 Task: Create in the project ToughWorks and in the Backlog issue 'Add support for offline messaging and chat' a child issue 'Code optimization for energy-efficient machine learning', and assign it to team member softage.2@softage.net.
Action: Mouse moved to (258, 69)
Screenshot: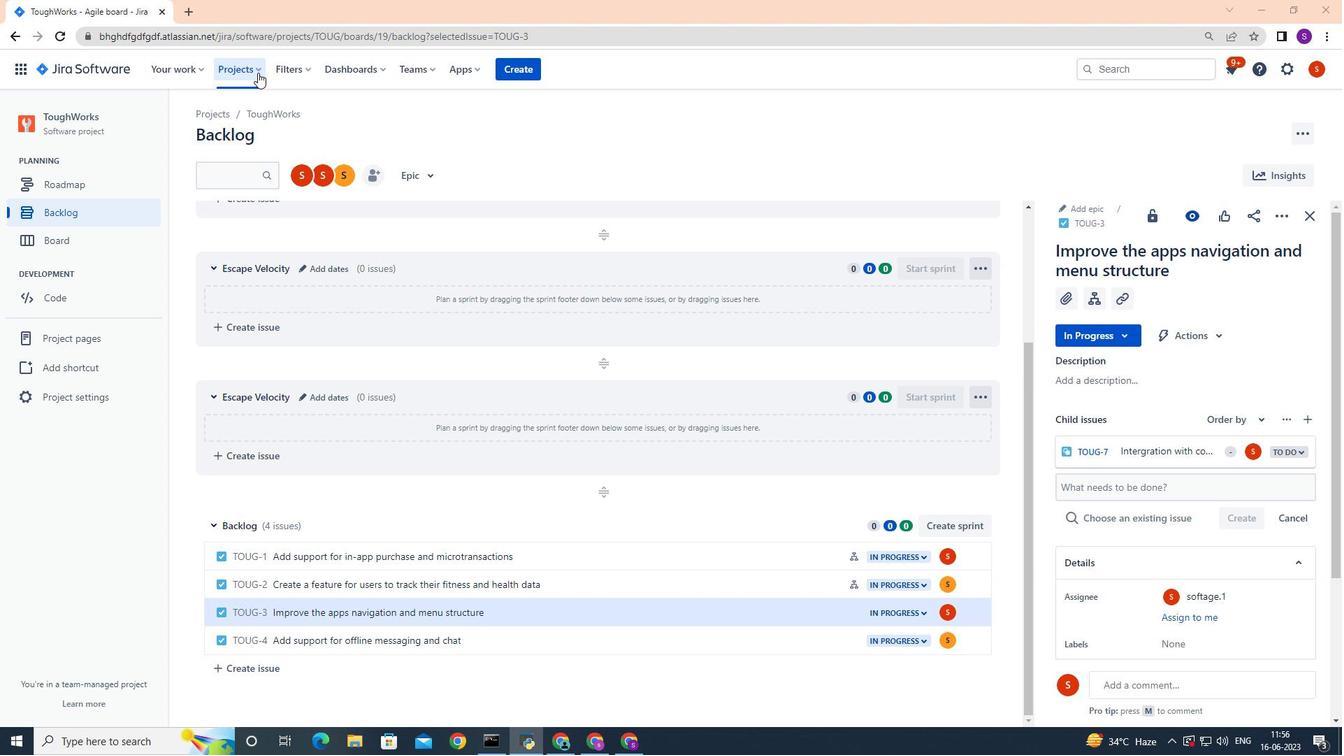 
Action: Mouse pressed left at (258, 69)
Screenshot: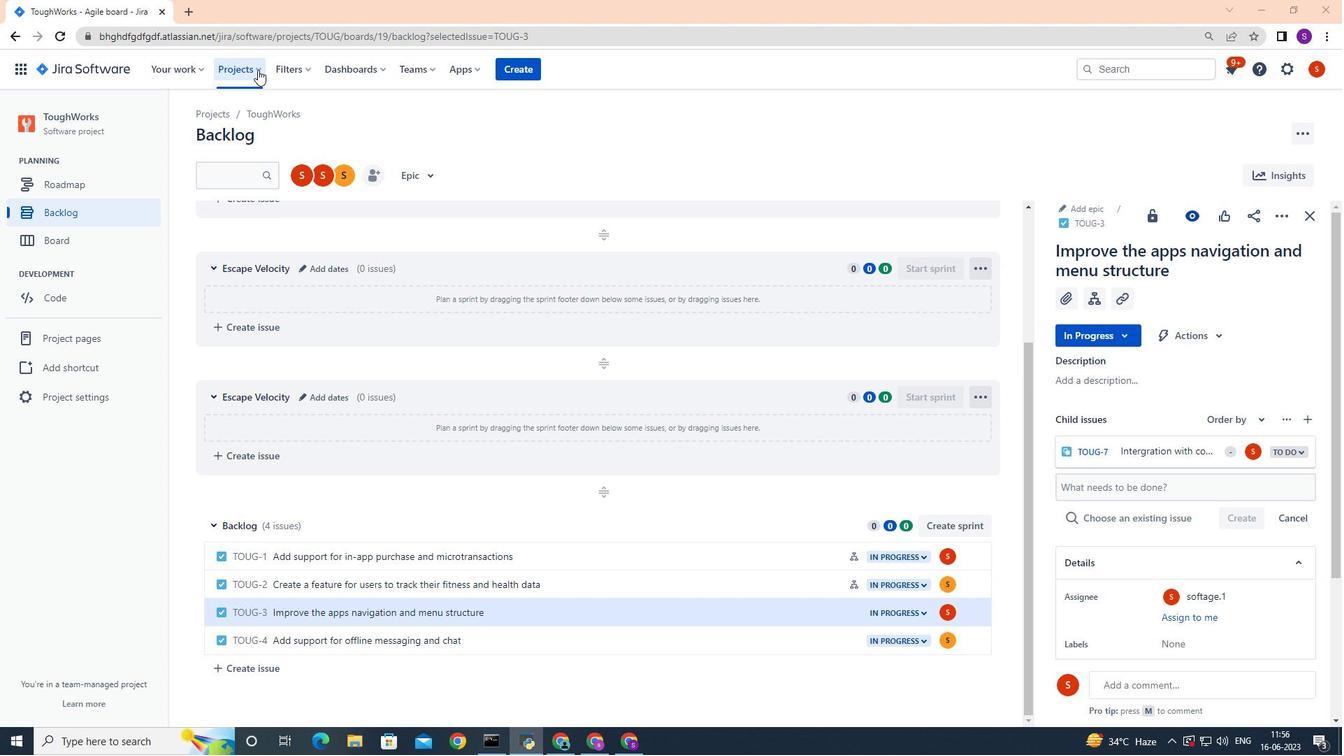 
Action: Mouse moved to (275, 128)
Screenshot: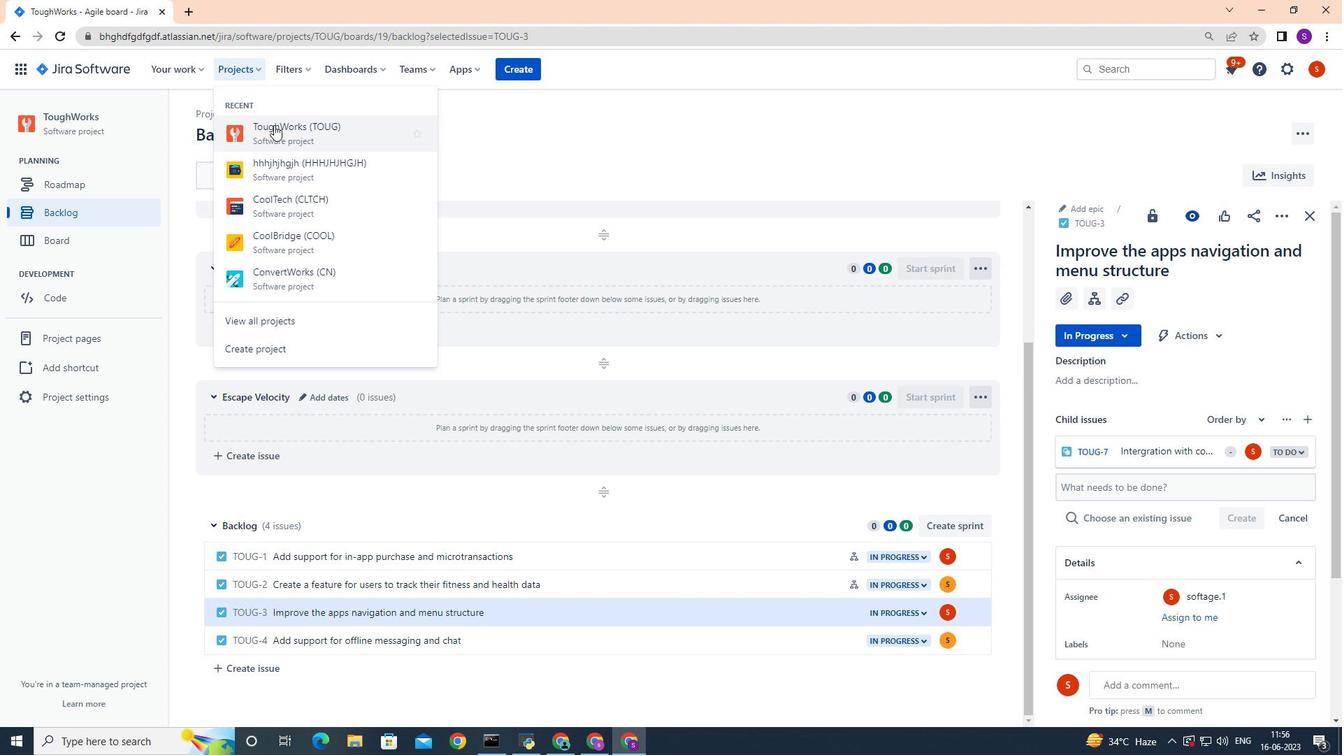 
Action: Mouse pressed left at (275, 128)
Screenshot: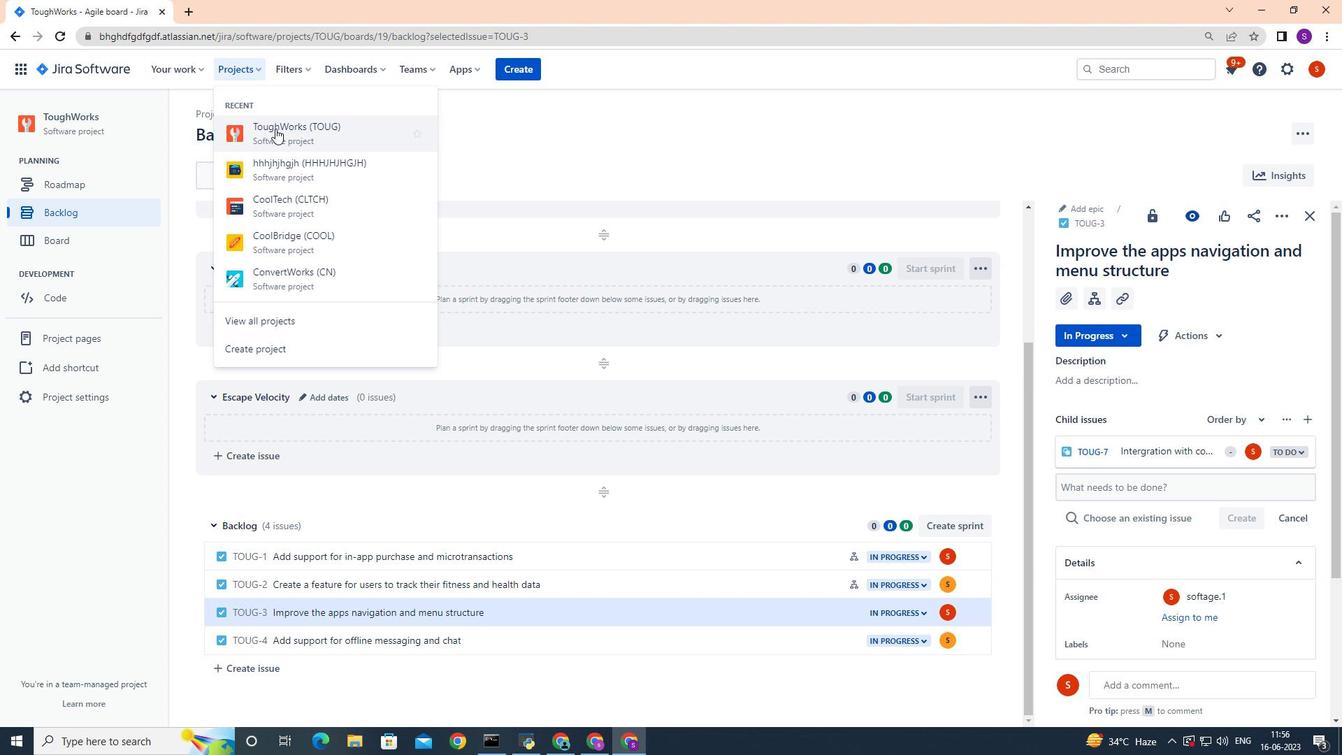 
Action: Mouse moved to (88, 211)
Screenshot: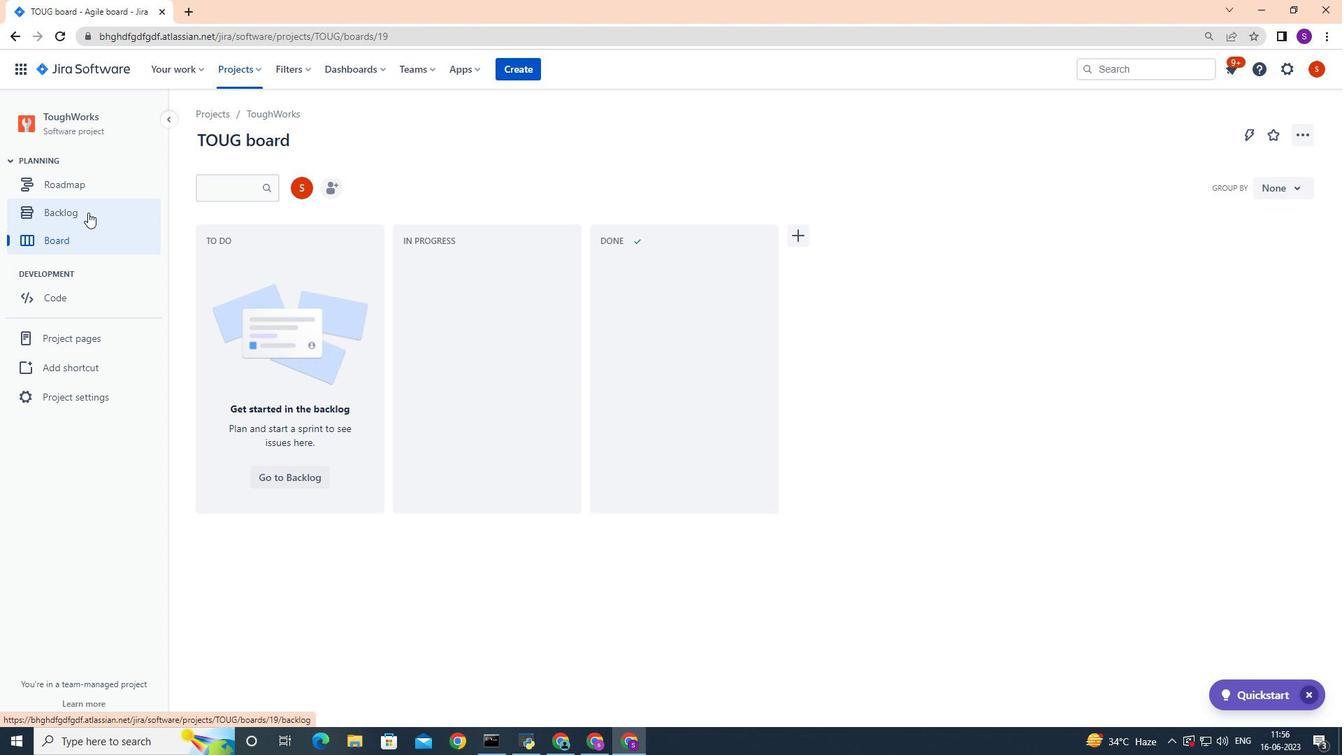 
Action: Mouse pressed left at (88, 211)
Screenshot: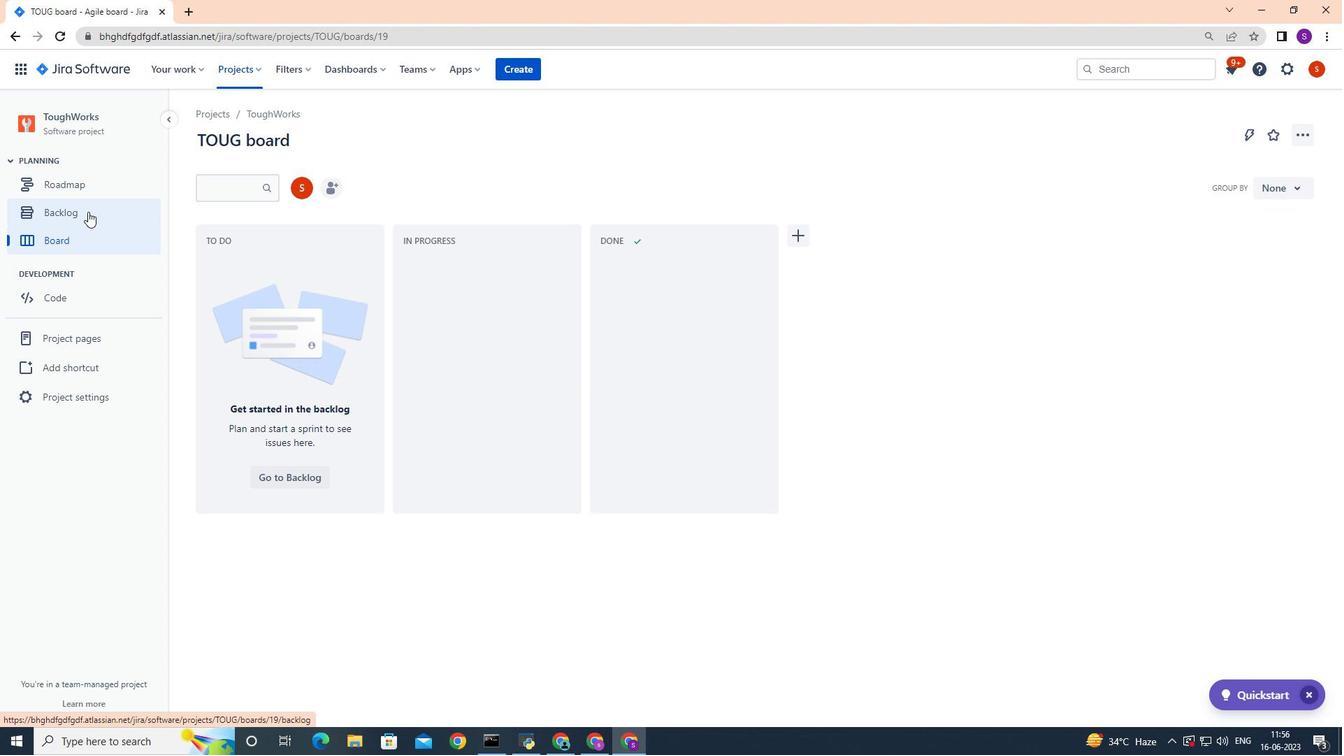 
Action: Mouse moved to (437, 562)
Screenshot: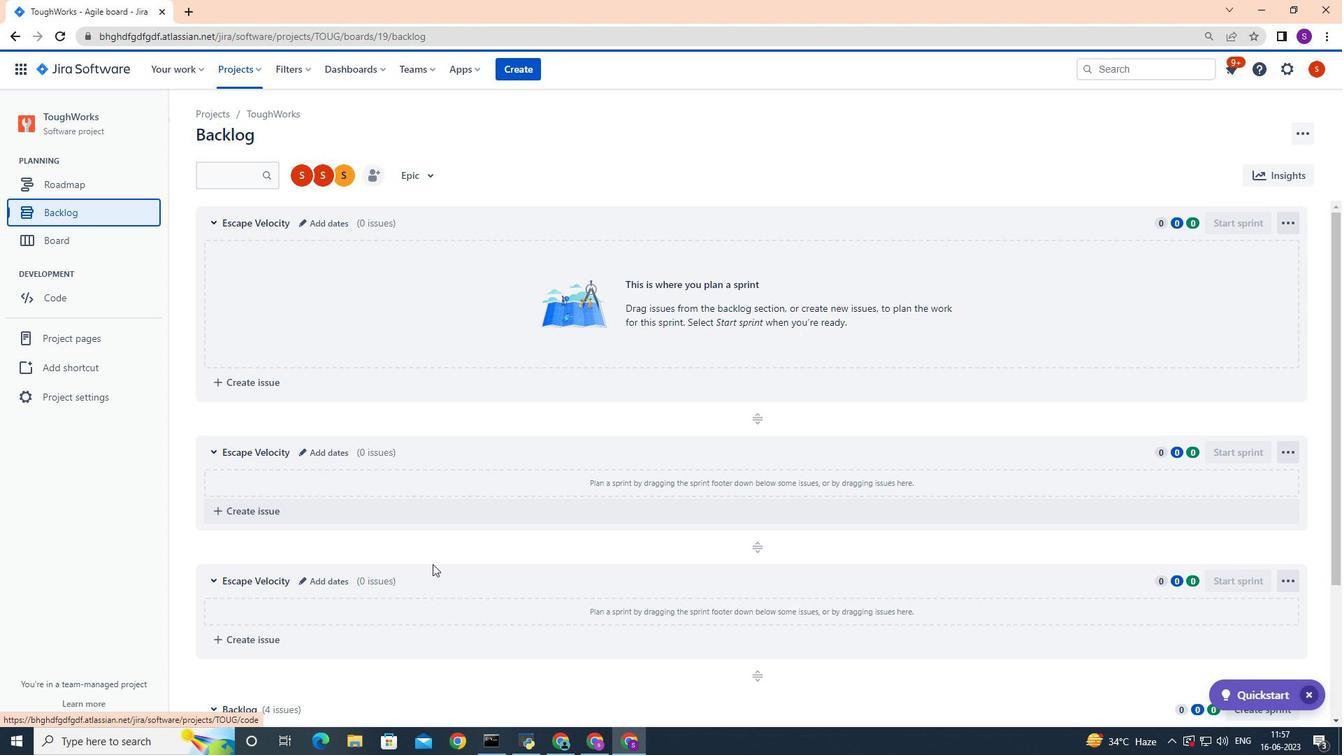 
Action: Mouse scrolled (437, 561) with delta (0, 0)
Screenshot: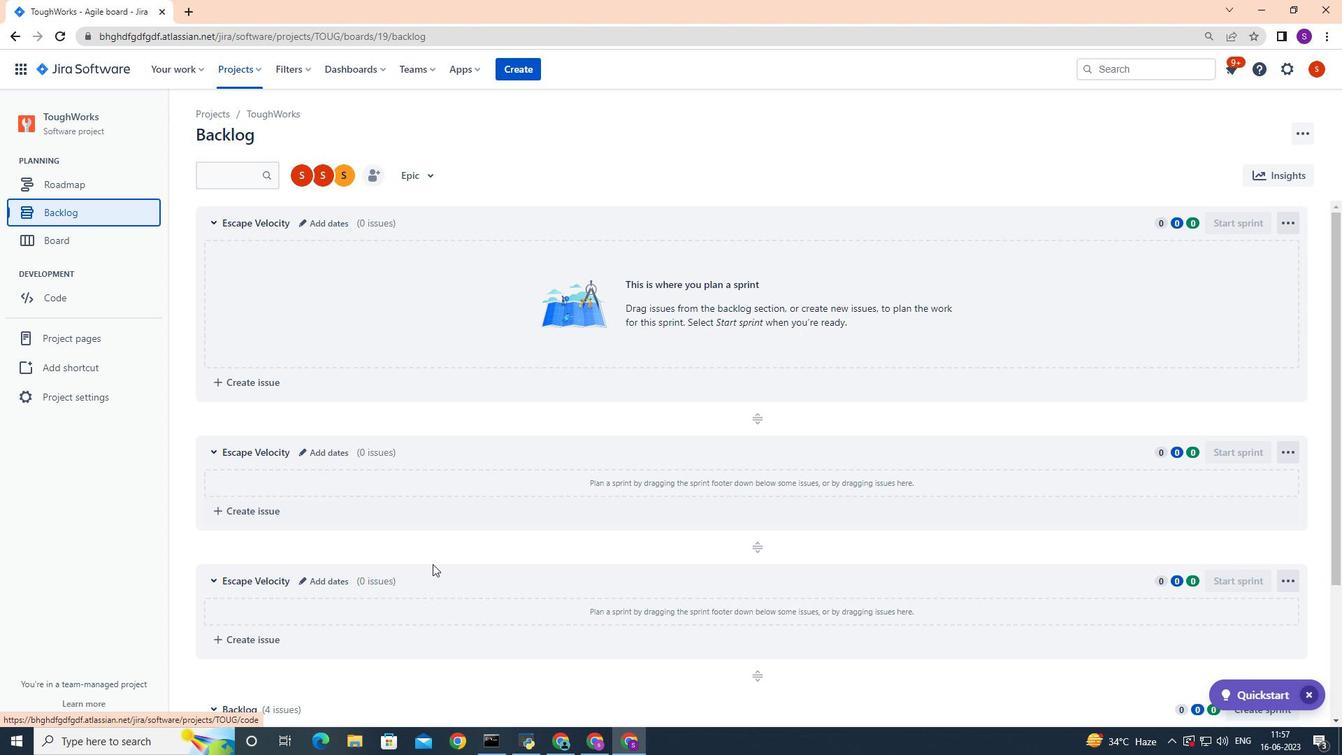 
Action: Mouse scrolled (437, 561) with delta (0, 0)
Screenshot: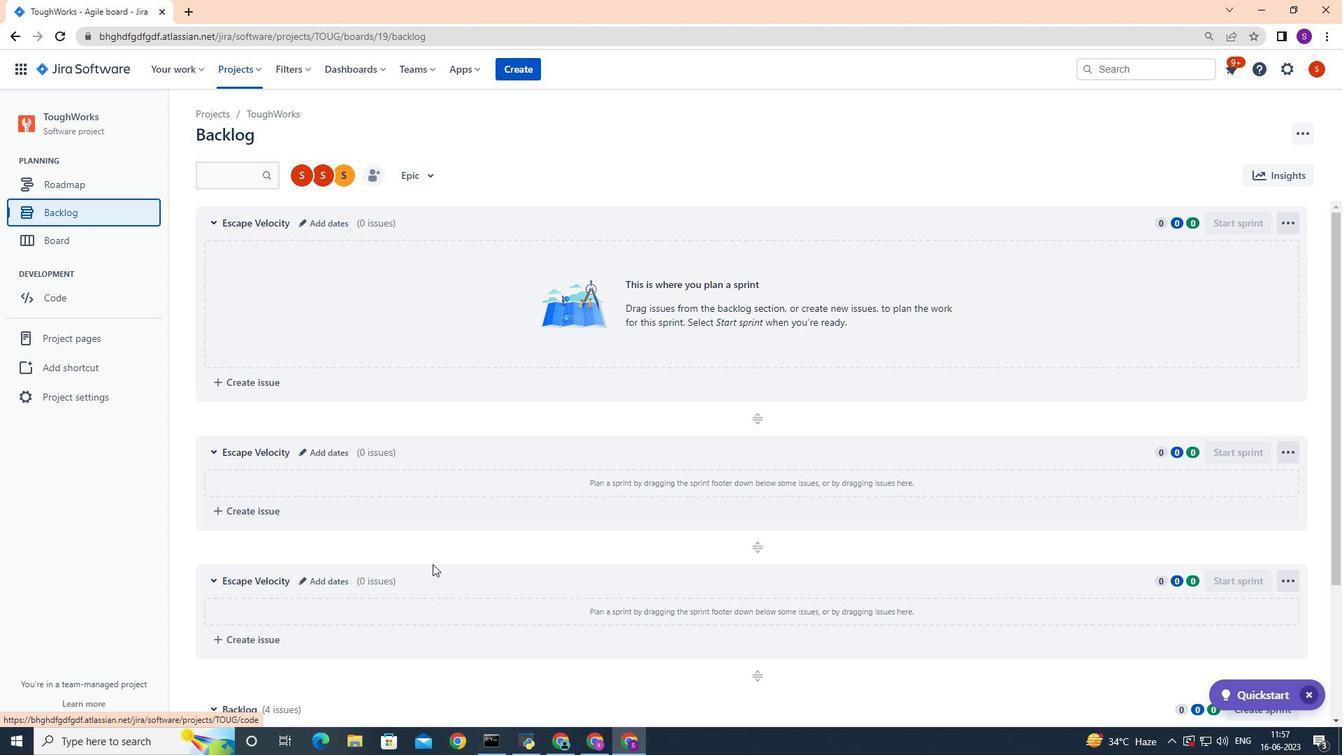 
Action: Mouse moved to (436, 561)
Screenshot: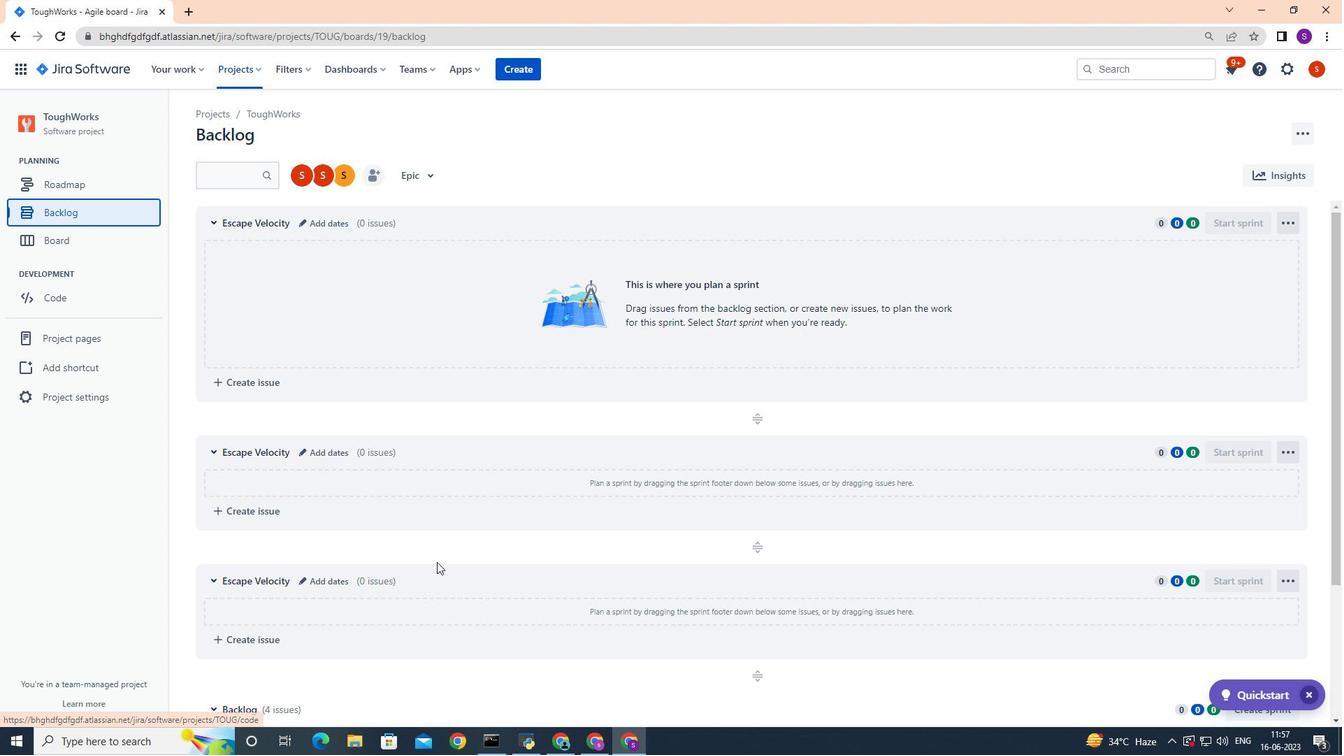 
Action: Mouse scrolled (436, 560) with delta (0, 0)
Screenshot: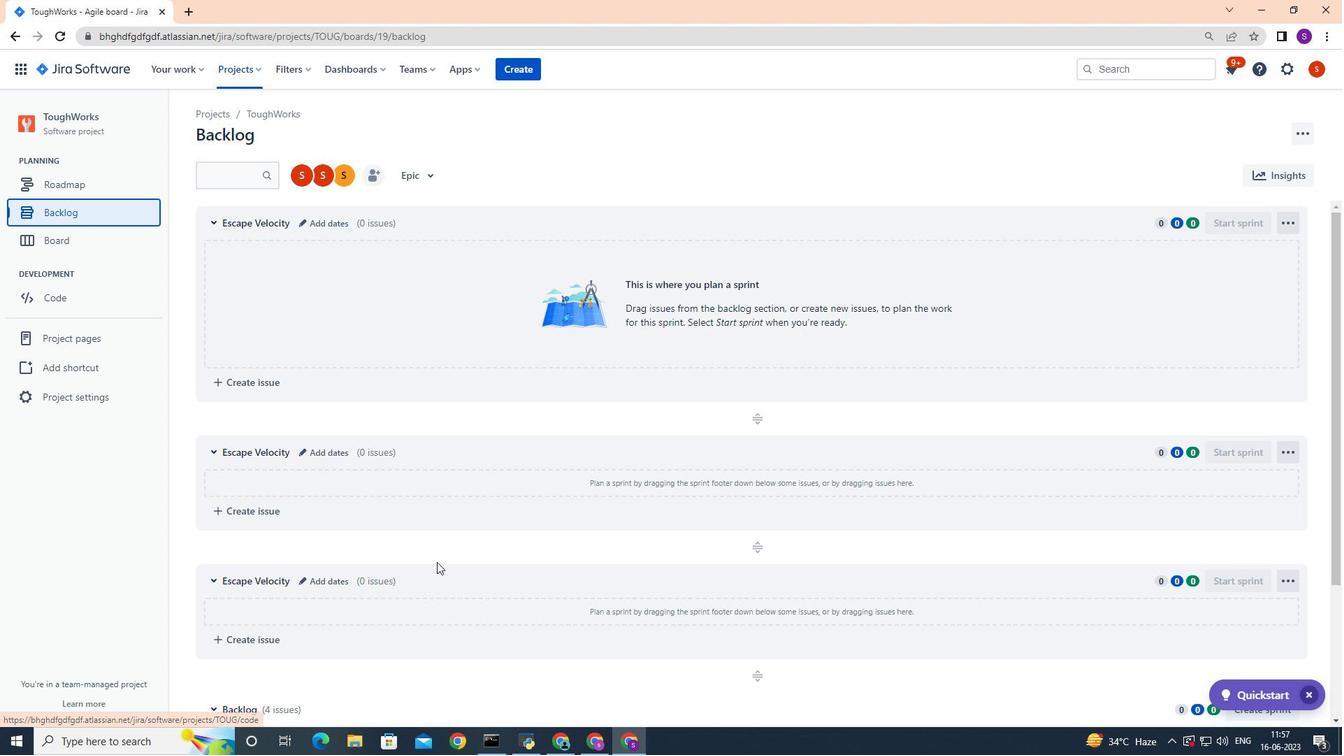 
Action: Mouse moved to (435, 558)
Screenshot: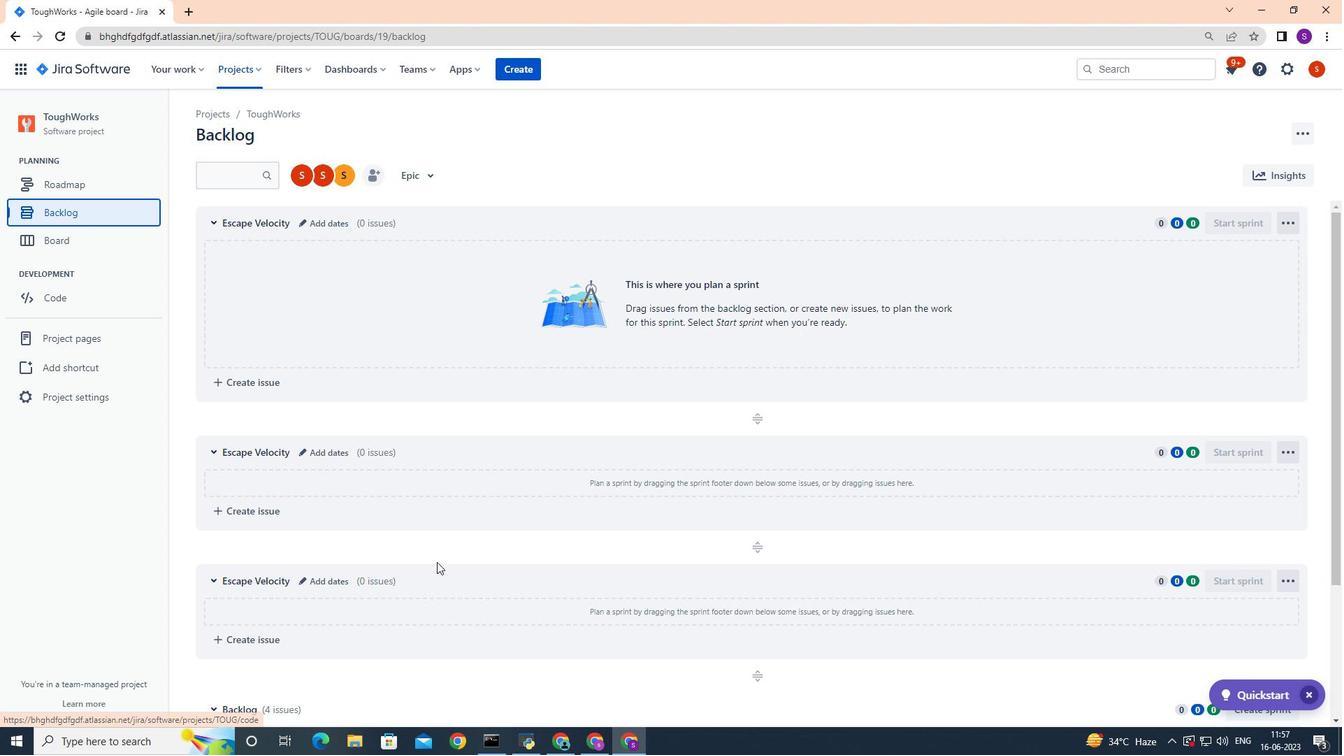 
Action: Mouse scrolled (435, 558) with delta (0, 0)
Screenshot: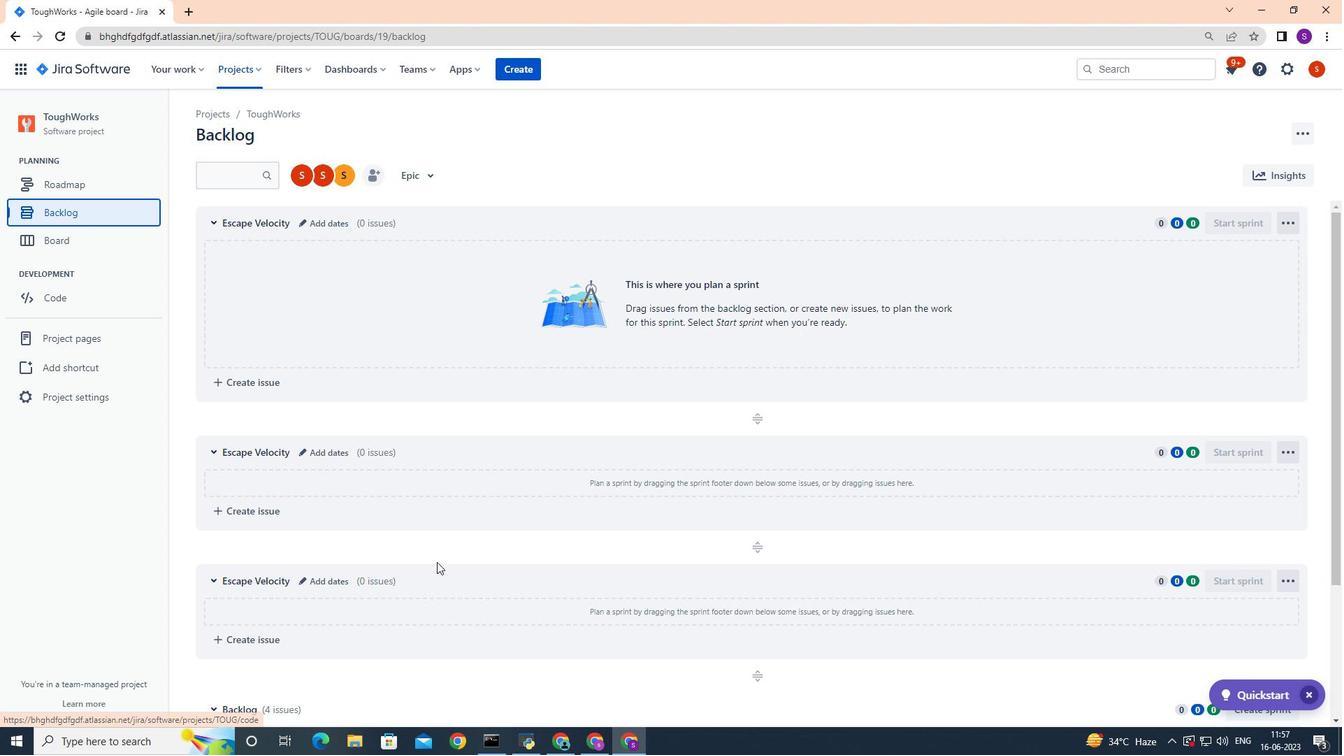 
Action: Mouse moved to (434, 555)
Screenshot: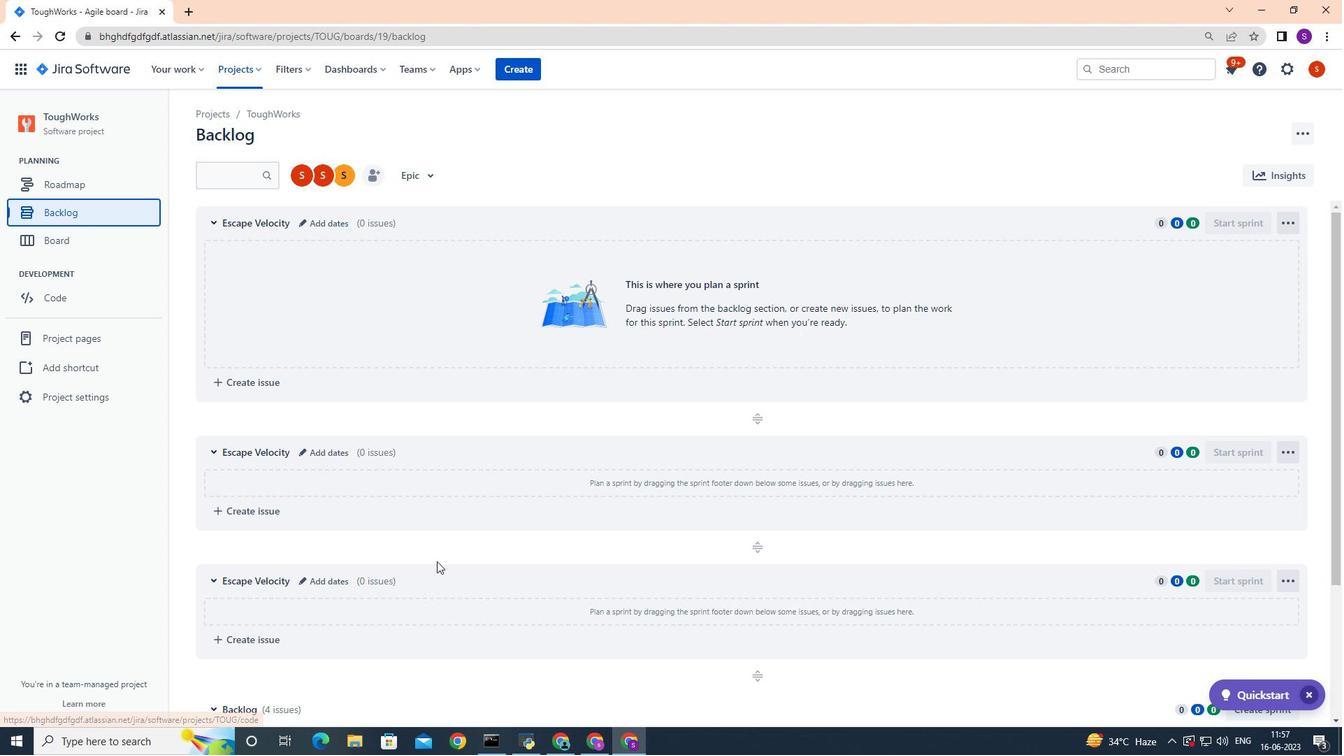 
Action: Mouse scrolled (434, 554) with delta (0, 0)
Screenshot: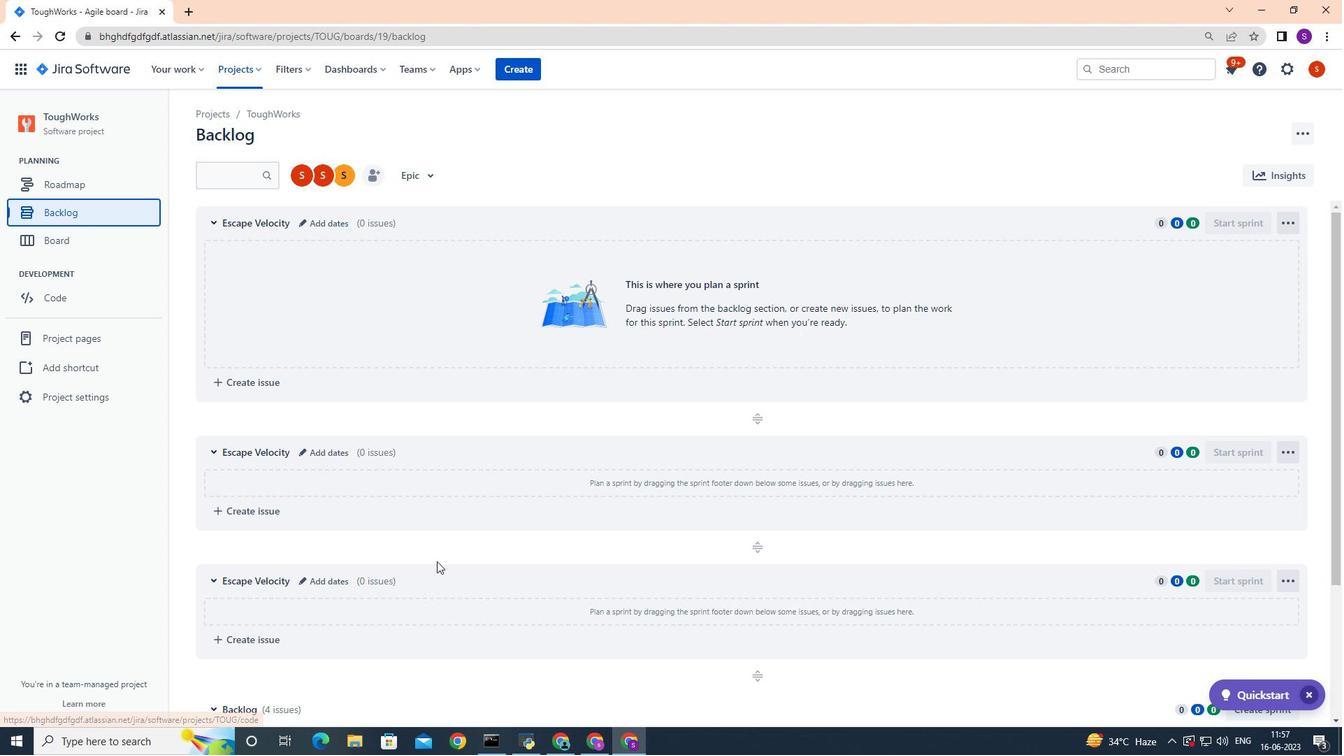 
Action: Mouse moved to (434, 548)
Screenshot: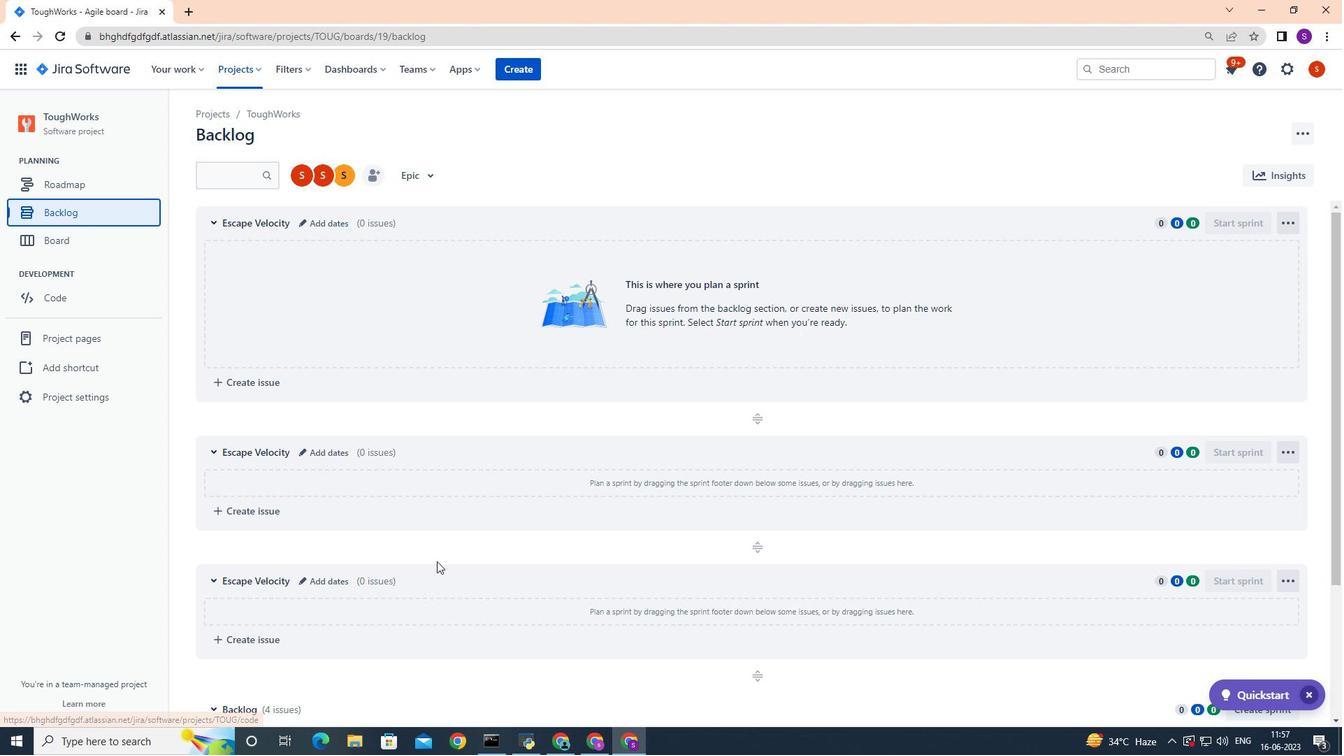 
Action: Mouse scrolled (434, 547) with delta (0, 0)
Screenshot: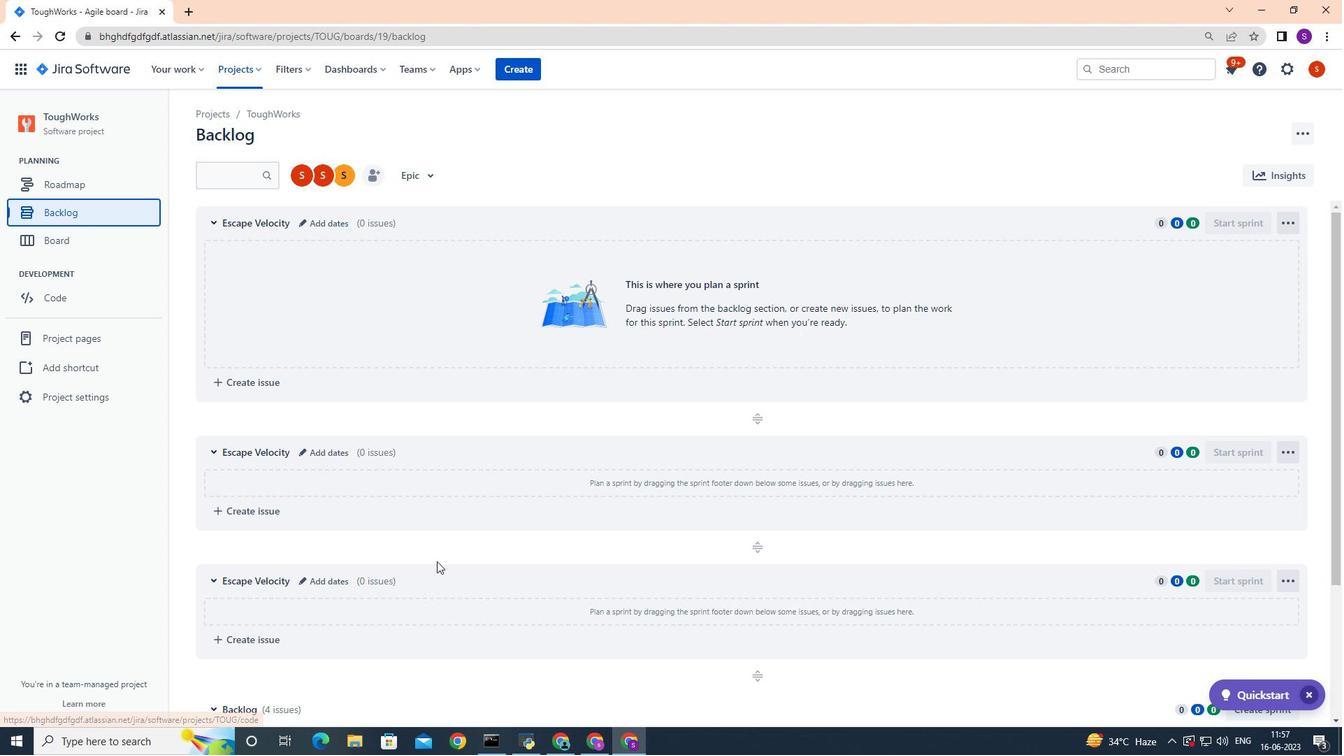
Action: Mouse moved to (435, 535)
Screenshot: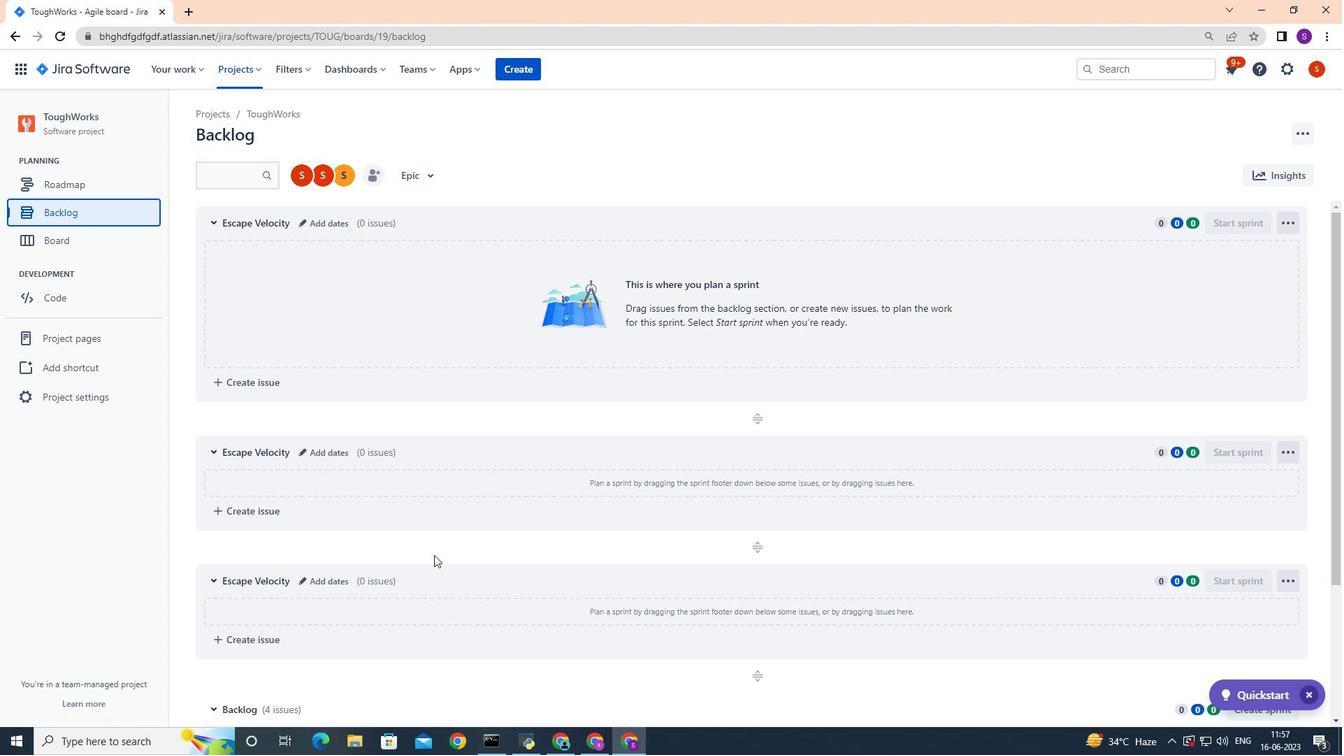 
Action: Mouse scrolled (435, 535) with delta (0, 0)
Screenshot: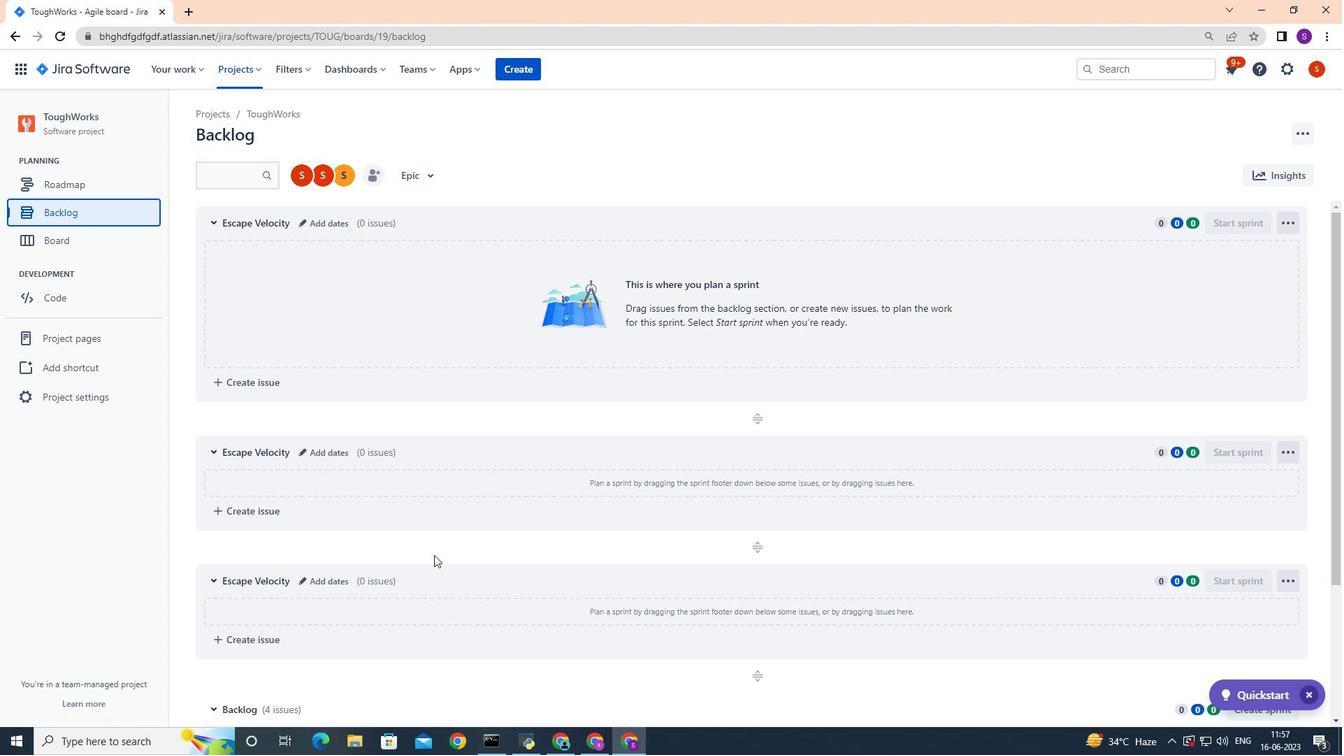 
Action: Mouse moved to (746, 639)
Screenshot: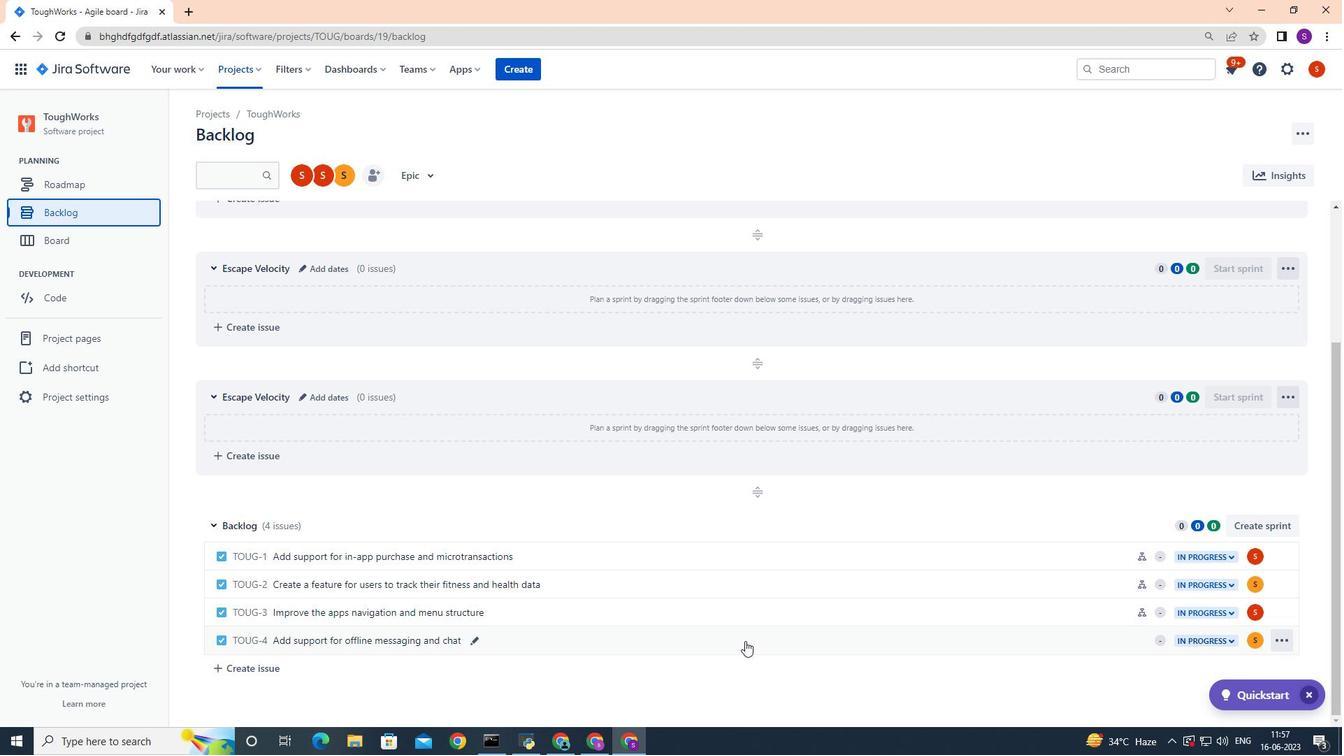 
Action: Mouse pressed left at (746, 639)
Screenshot: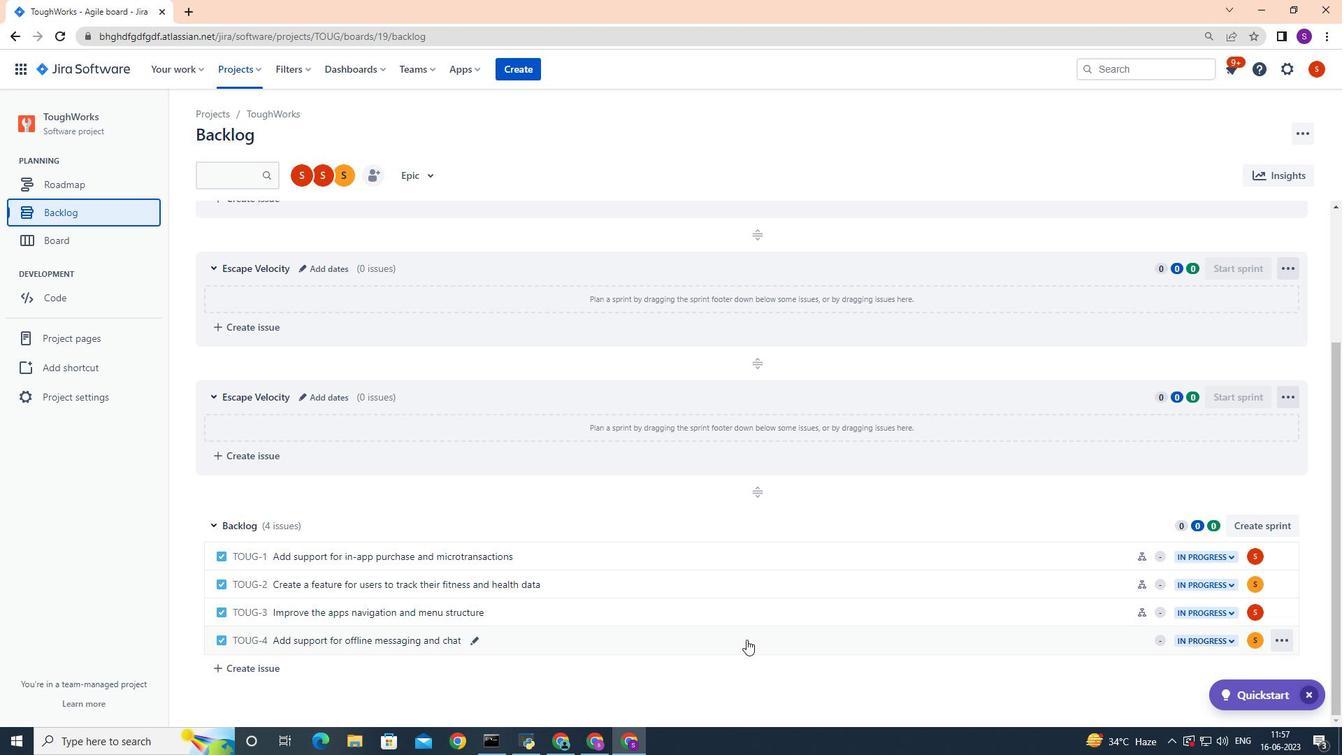 
Action: Mouse moved to (1093, 297)
Screenshot: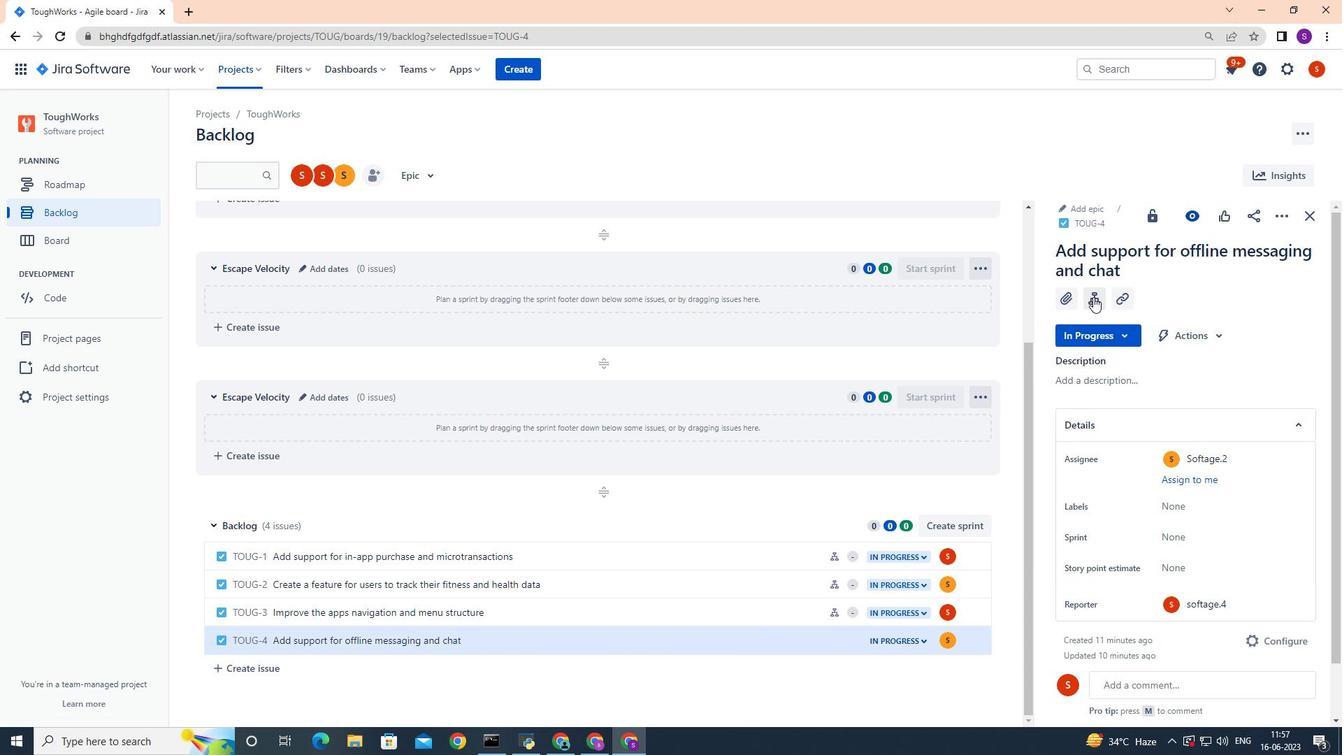 
Action: Mouse pressed left at (1093, 297)
Screenshot: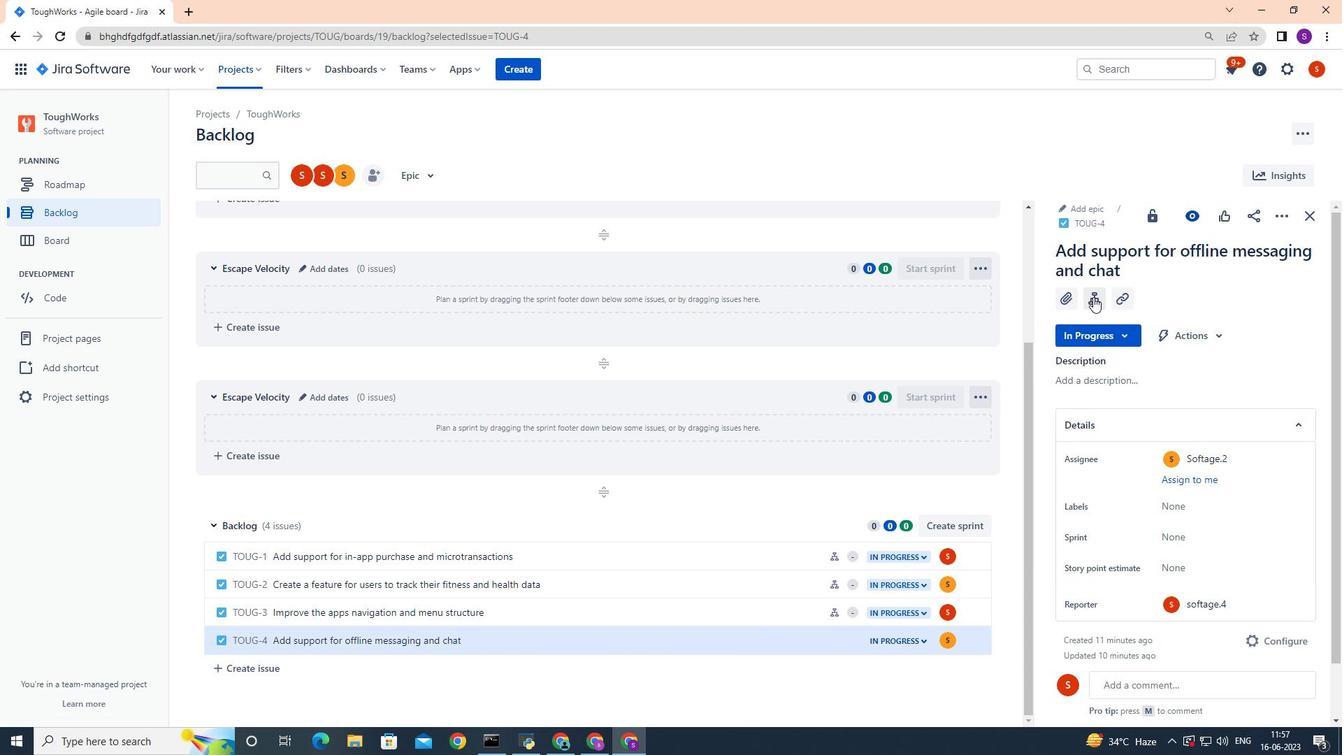 
Action: Mouse moved to (1053, 430)
Screenshot: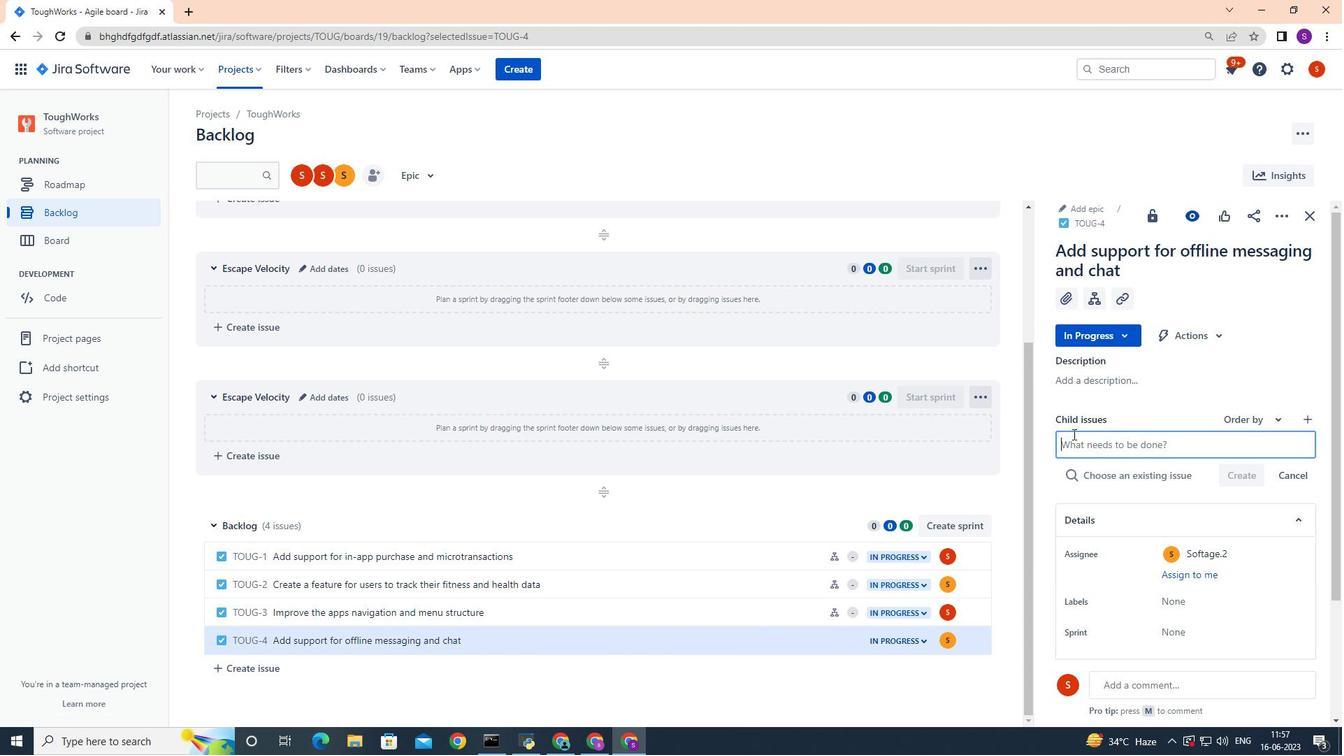 
Action: Key pressed <Key.shift>Code<Key.space>optimization<Key.space>for<Key.space>energy<Key.space><Key.backspace>-<Key.space>efficient<Key.space>machine<Key.space>learning<Key.enter>
Screenshot: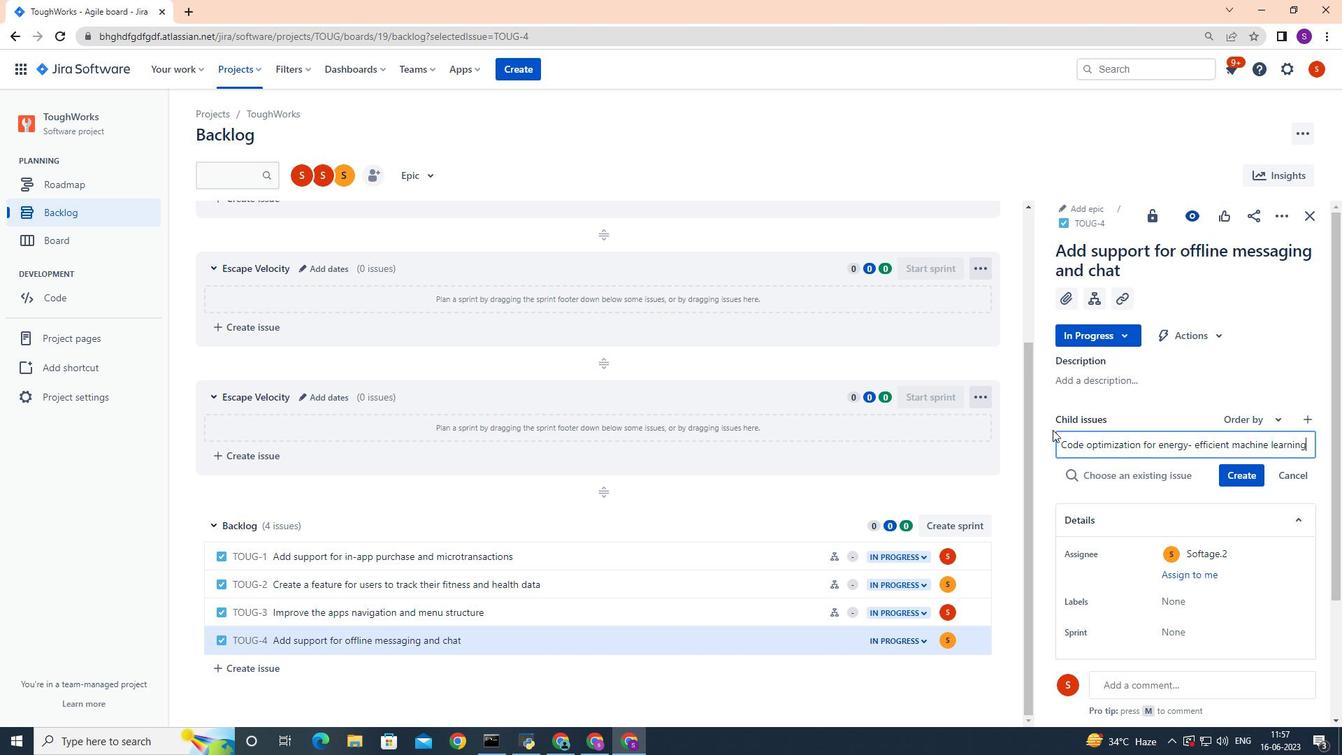 
Action: Mouse moved to (1254, 446)
Screenshot: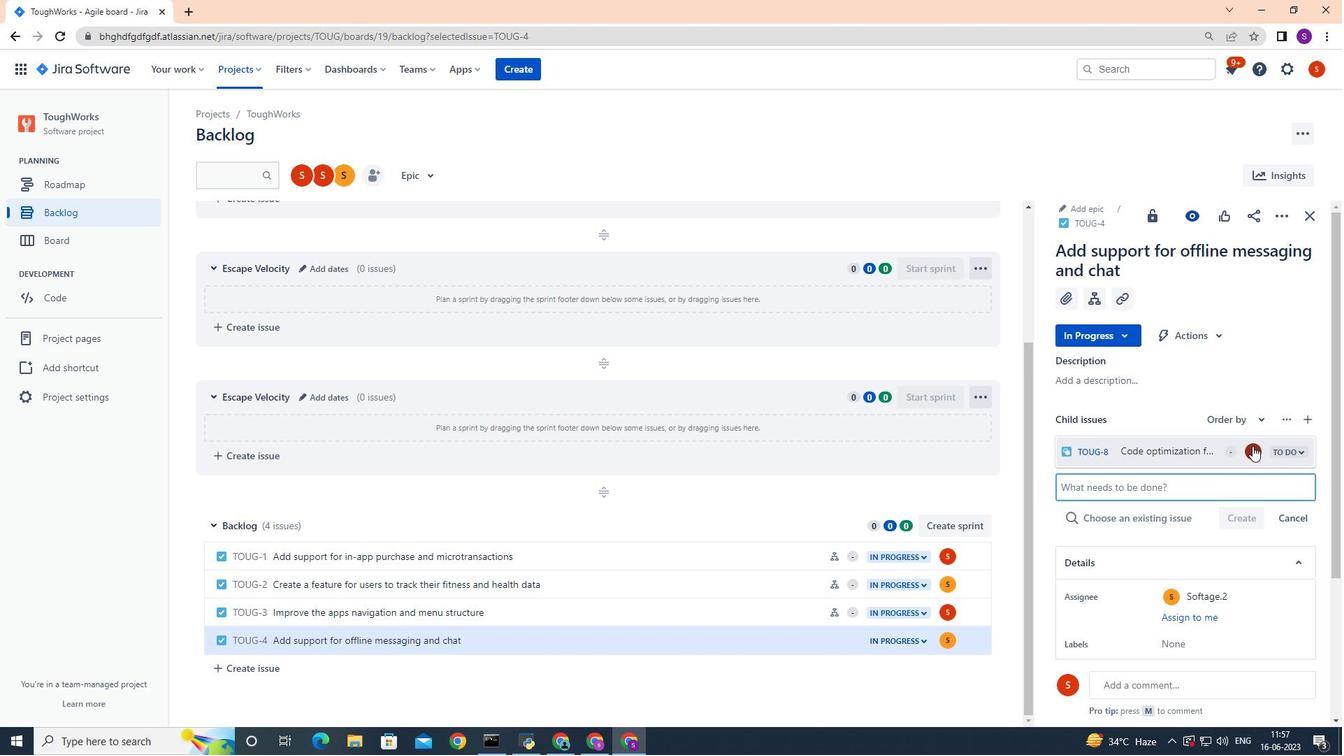 
Action: Mouse pressed left at (1254, 446)
Screenshot: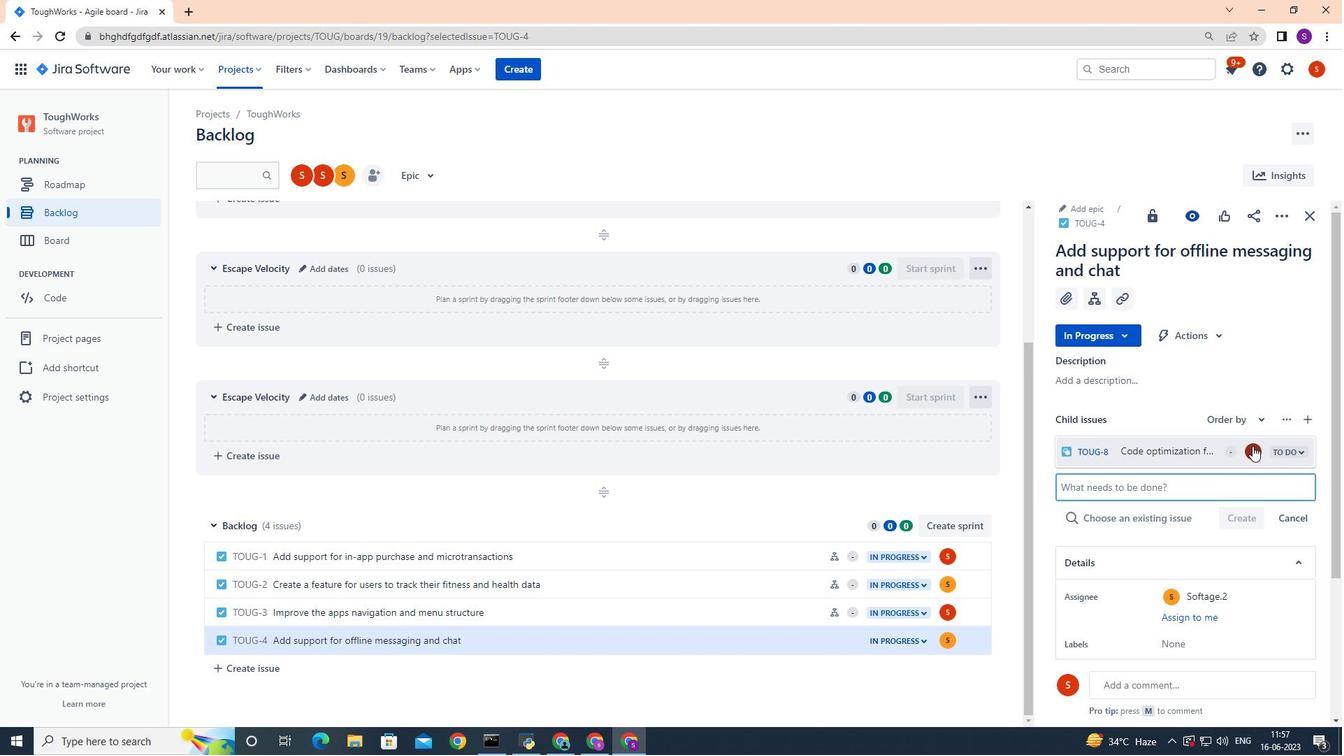 
Action: Mouse moved to (1139, 439)
Screenshot: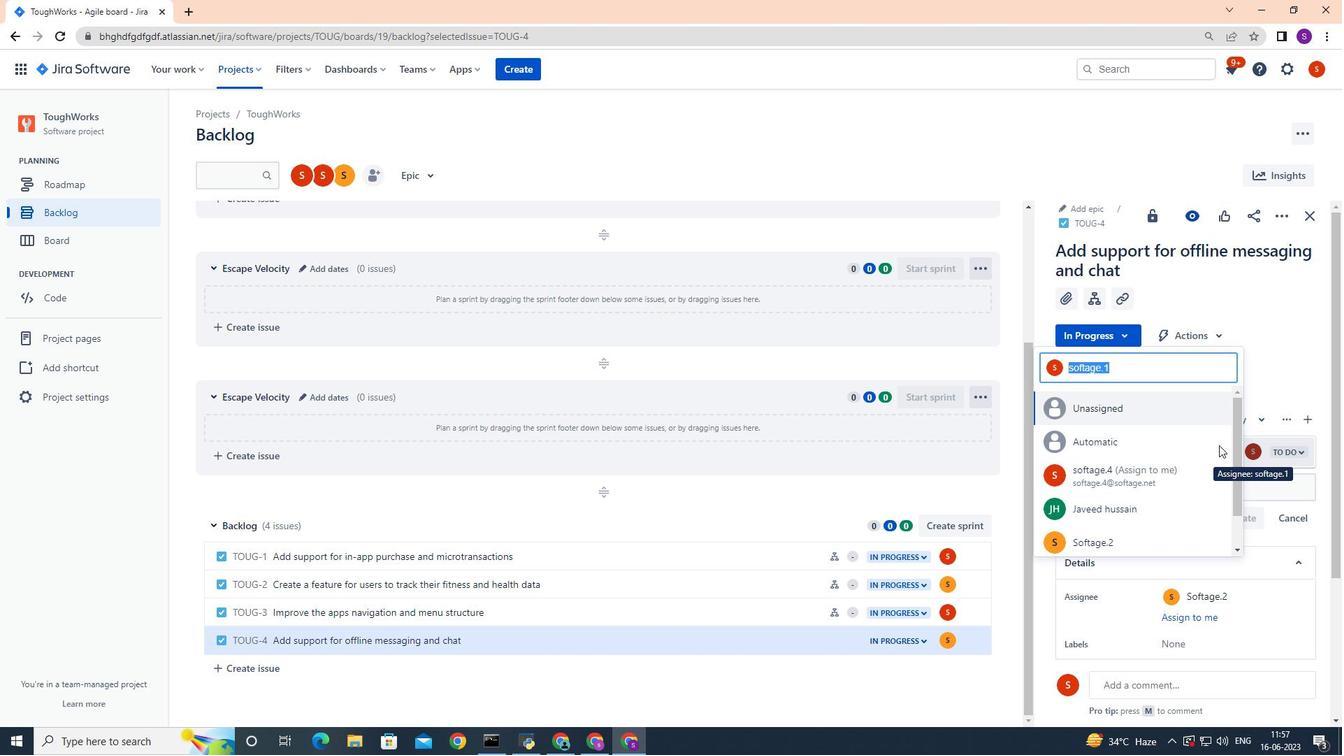 
Action: Key pressed softage.2
Screenshot: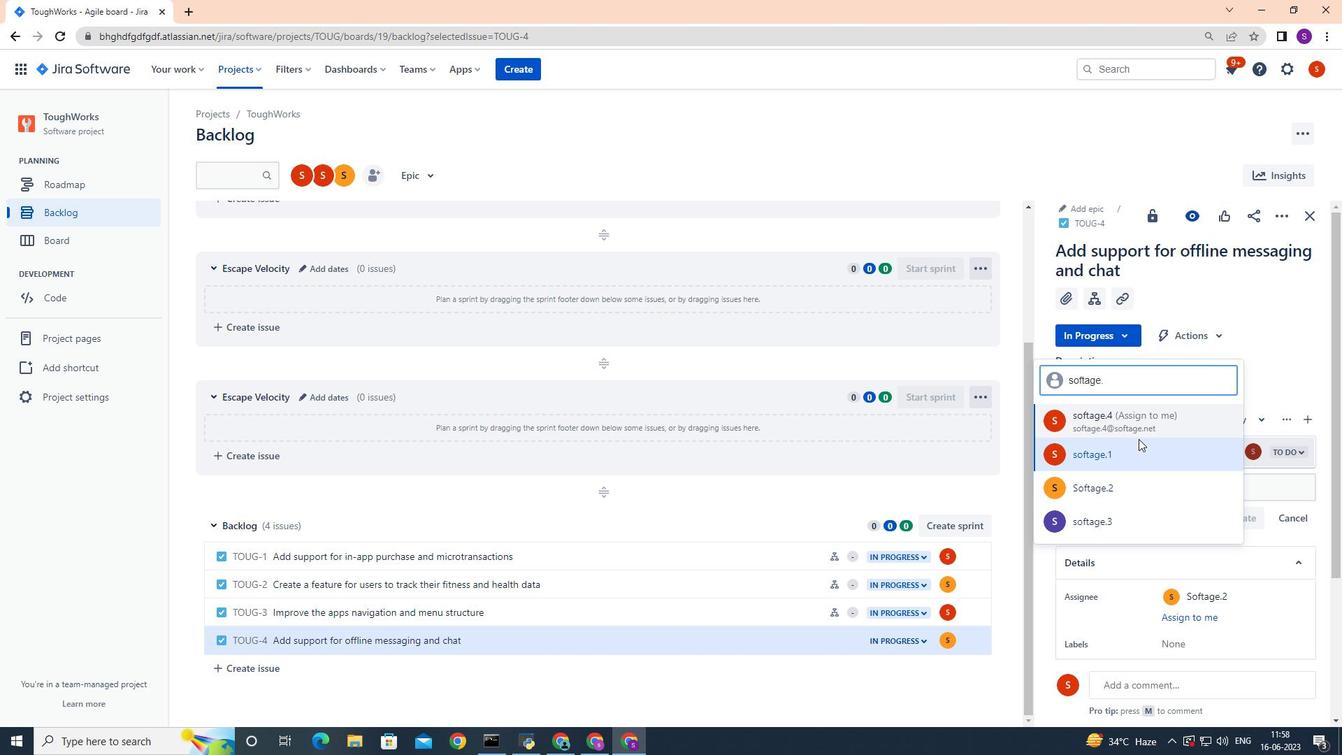 
Action: Mouse moved to (1137, 452)
Screenshot: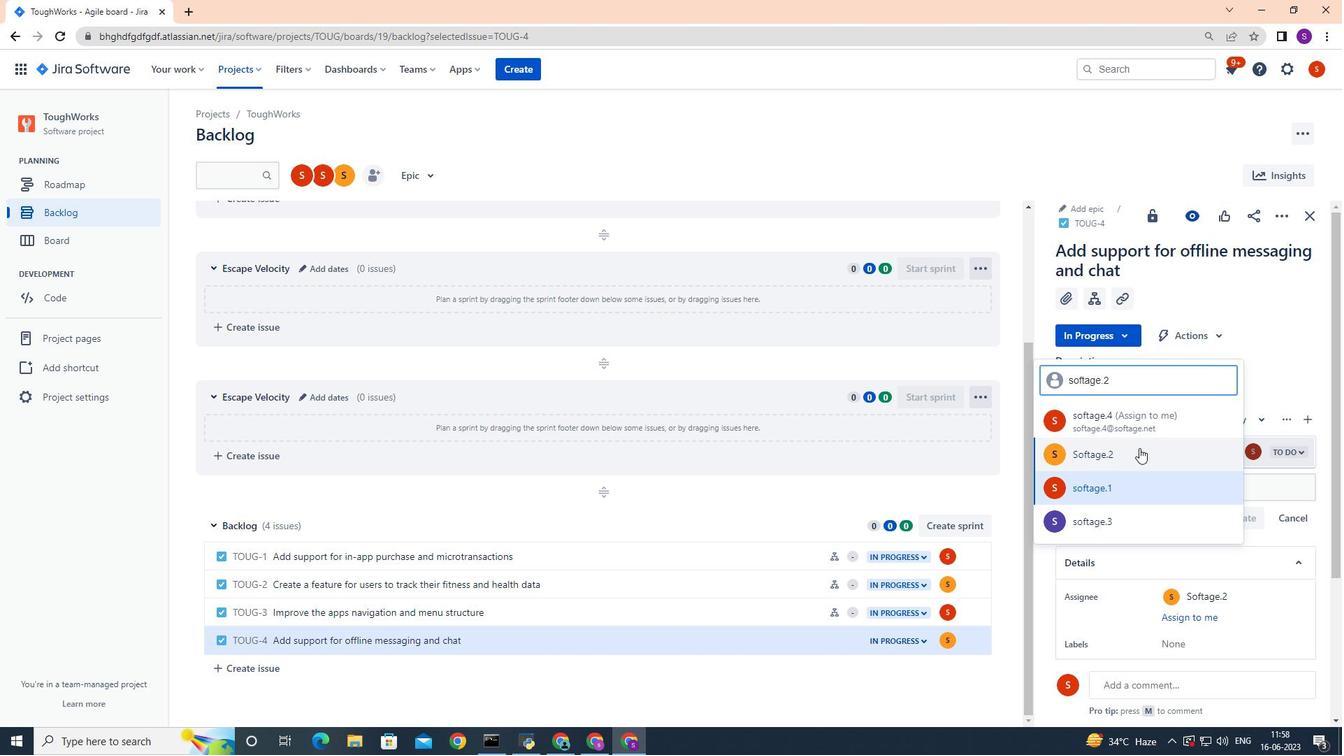 
Action: Mouse pressed left at (1137, 452)
Screenshot: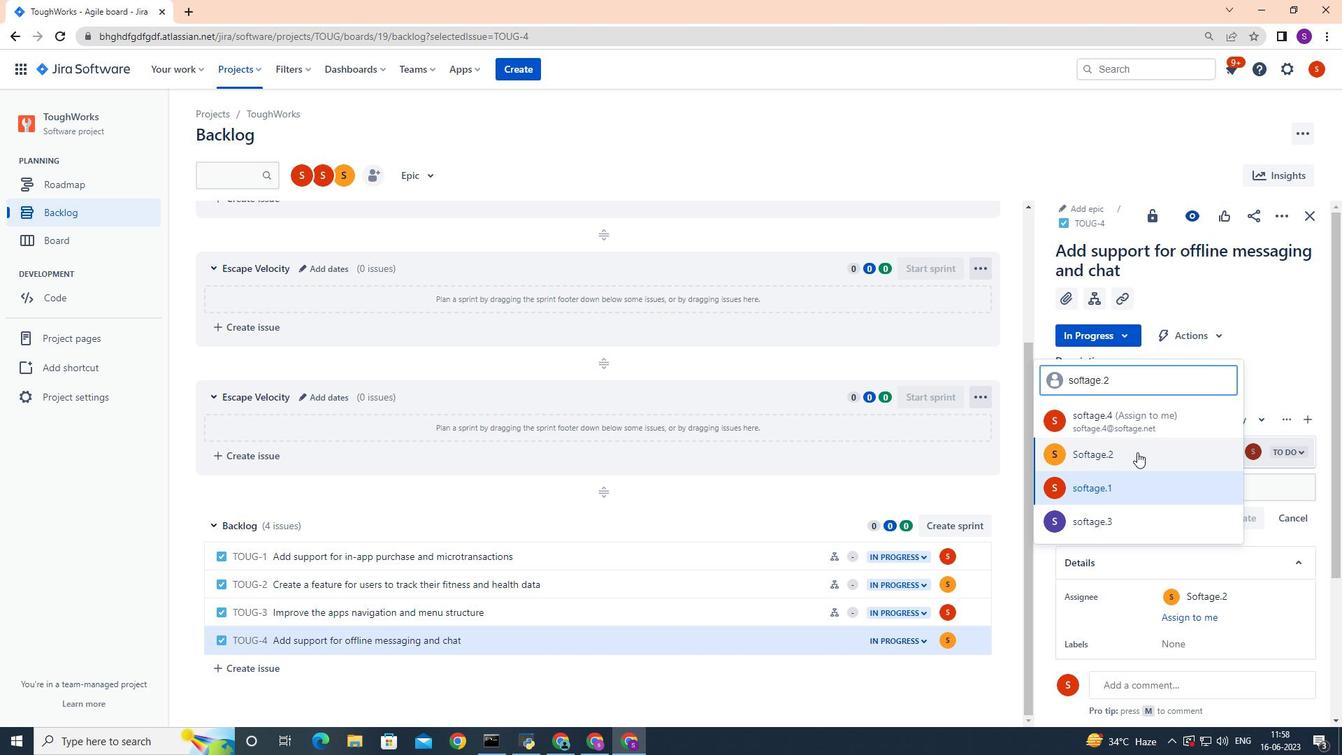 
